 Task: Switch the view layout of your contacts in Outlook.
Action: Mouse moved to (28, 115)
Screenshot: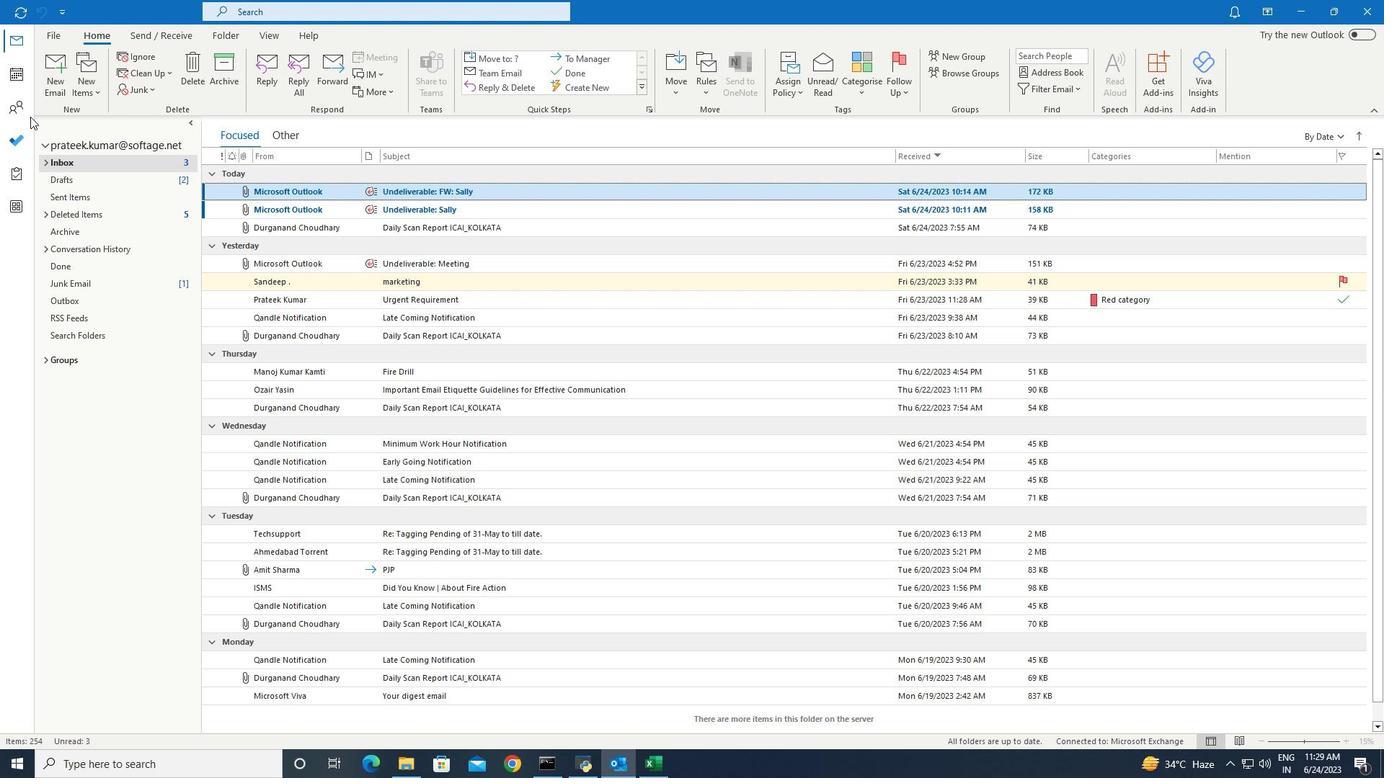 
Action: Mouse pressed left at (28, 115)
Screenshot: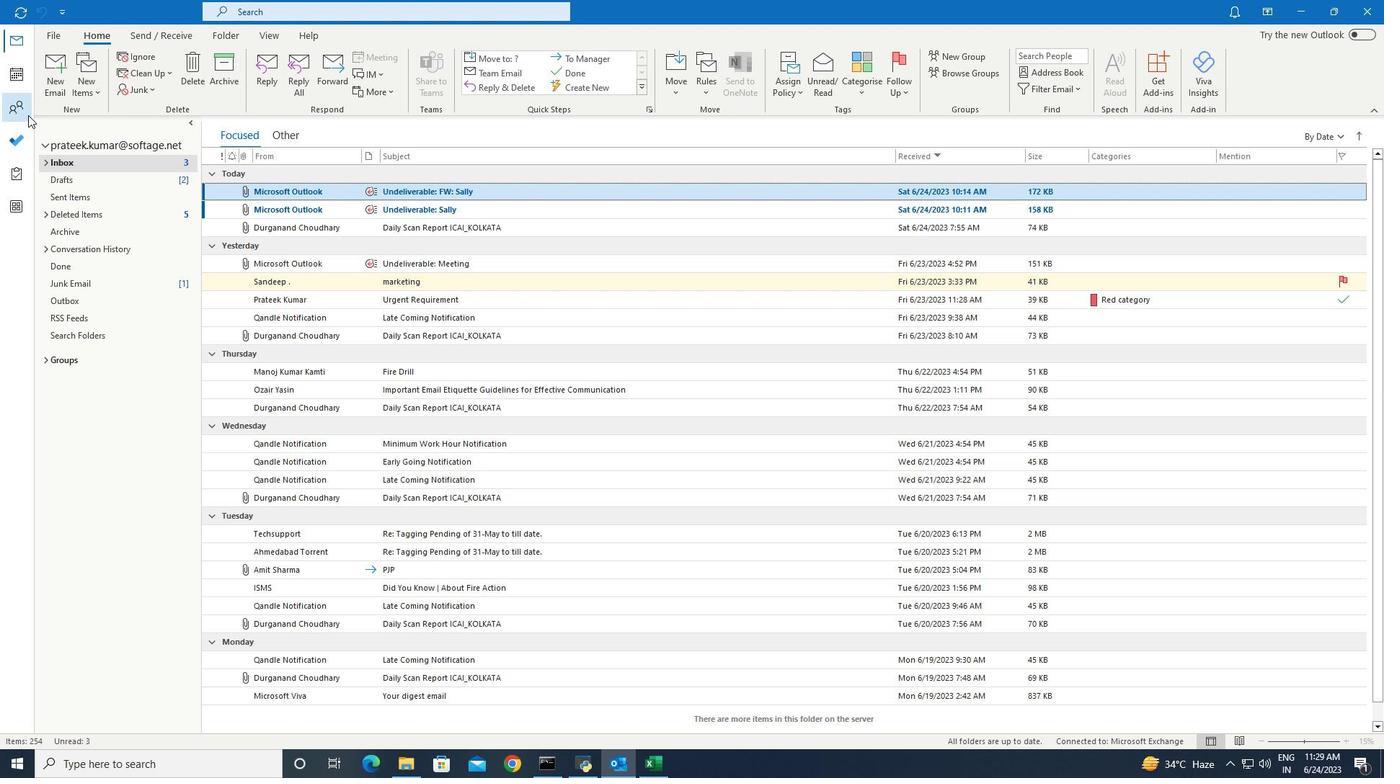 
Action: Mouse moved to (266, 37)
Screenshot: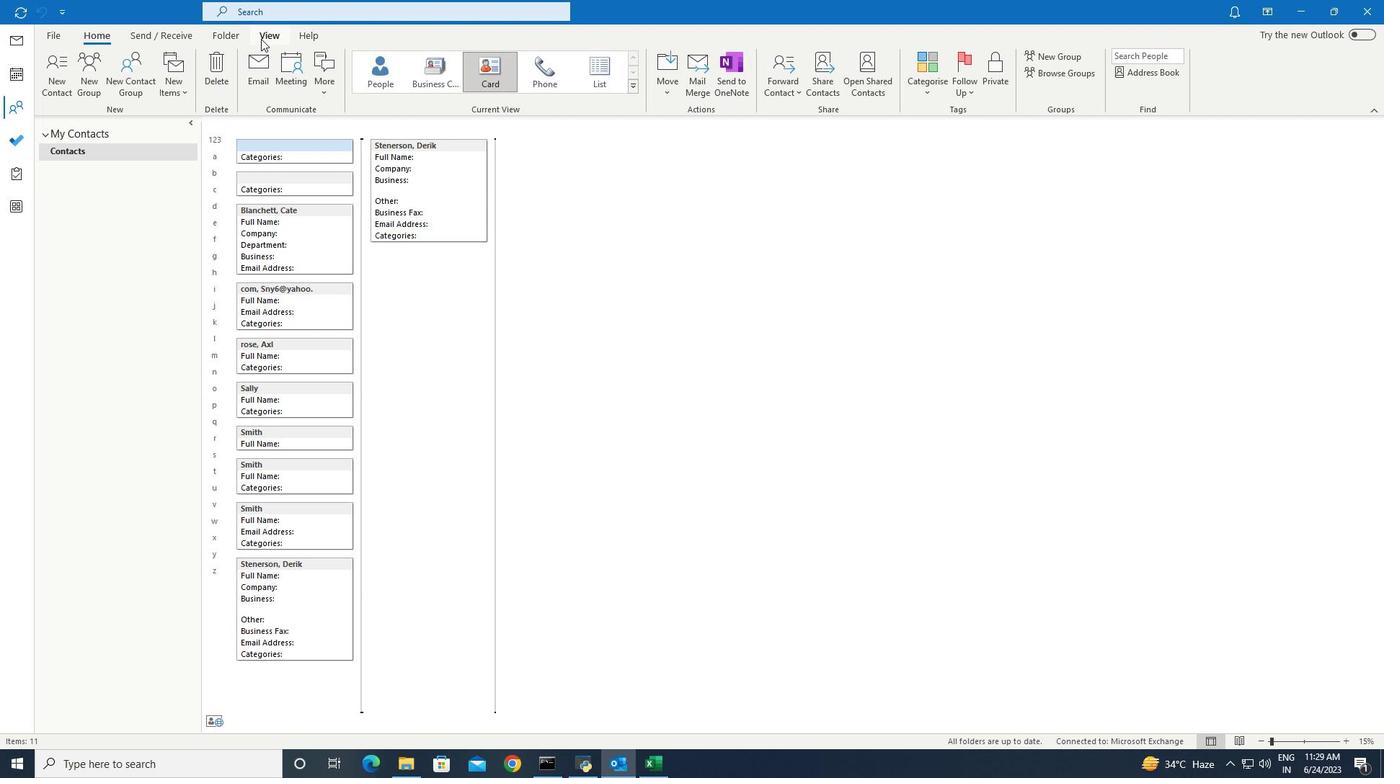 
Action: Mouse pressed left at (266, 37)
Screenshot: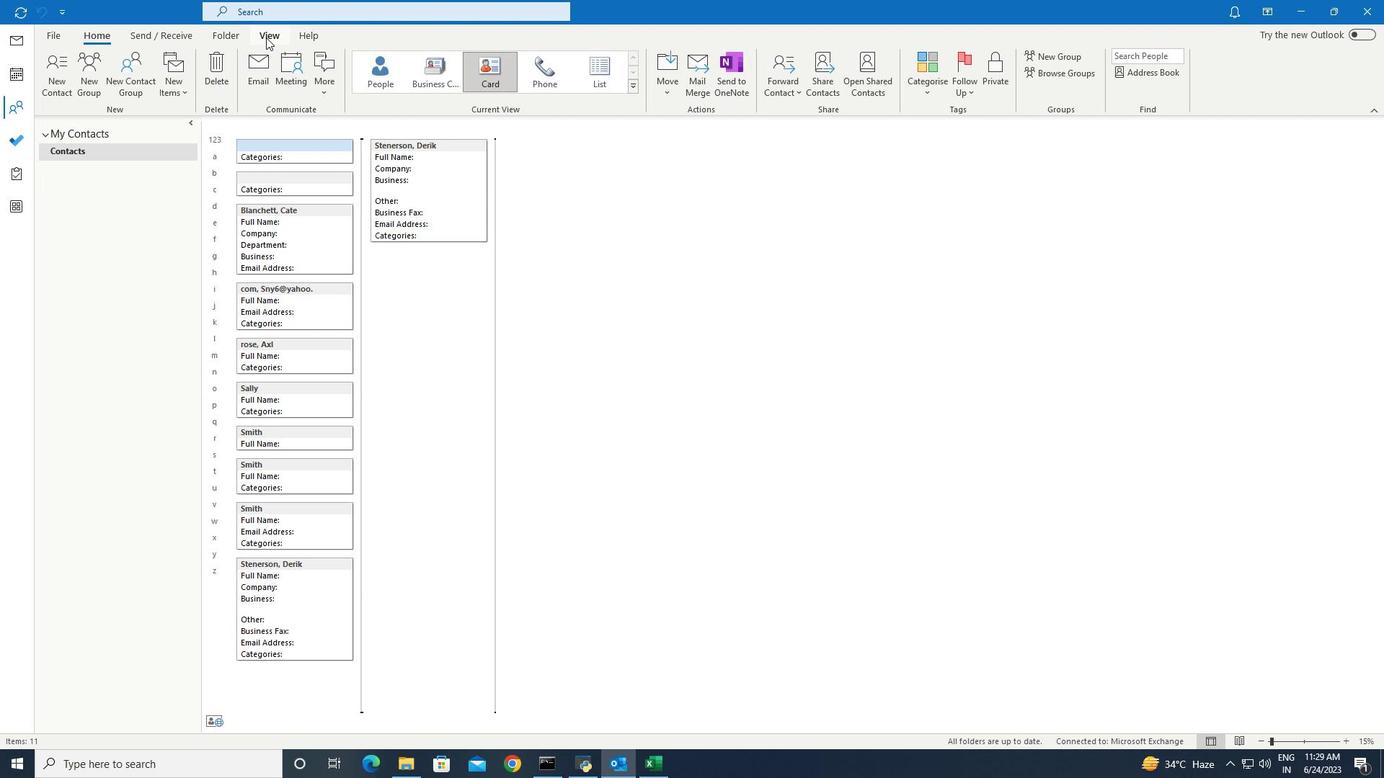 
Action: Mouse moved to (56, 87)
Screenshot: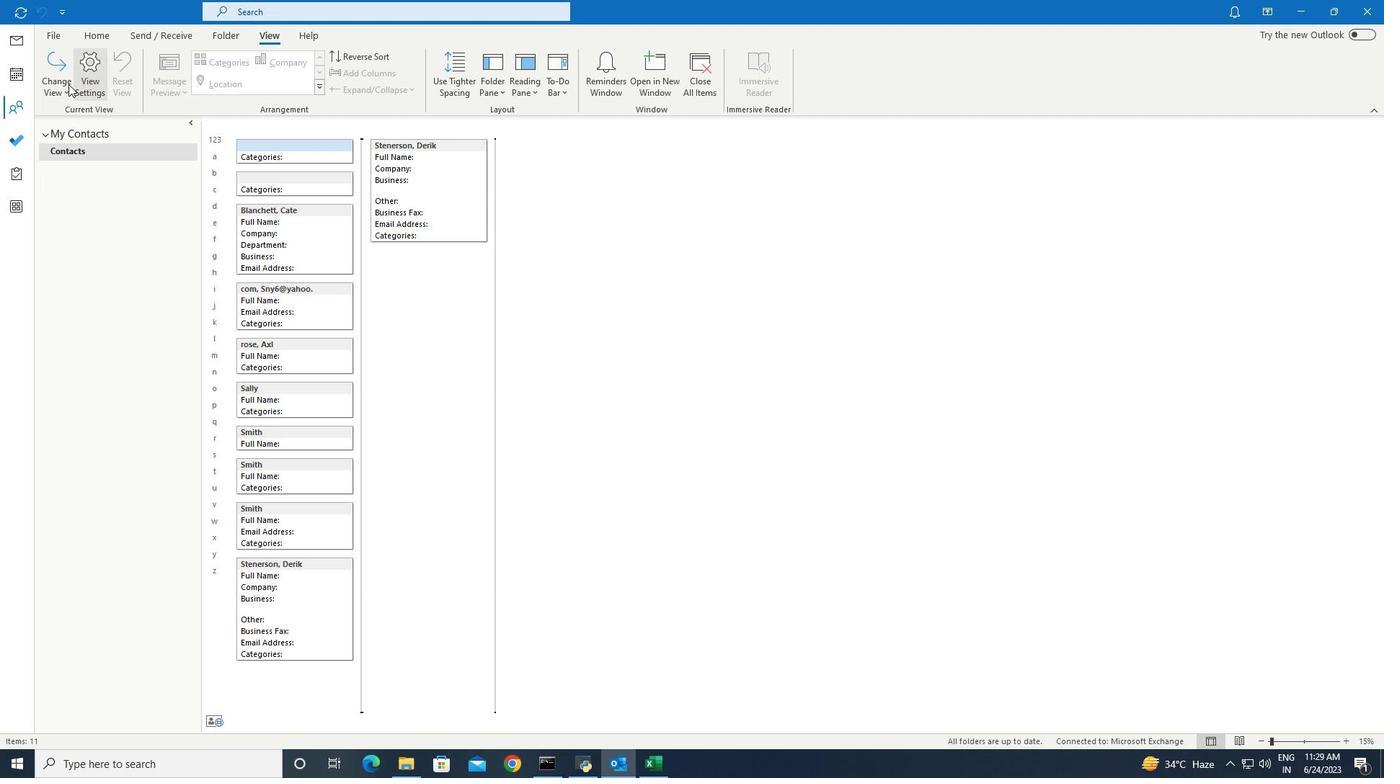 
Action: Mouse pressed left at (56, 87)
Screenshot: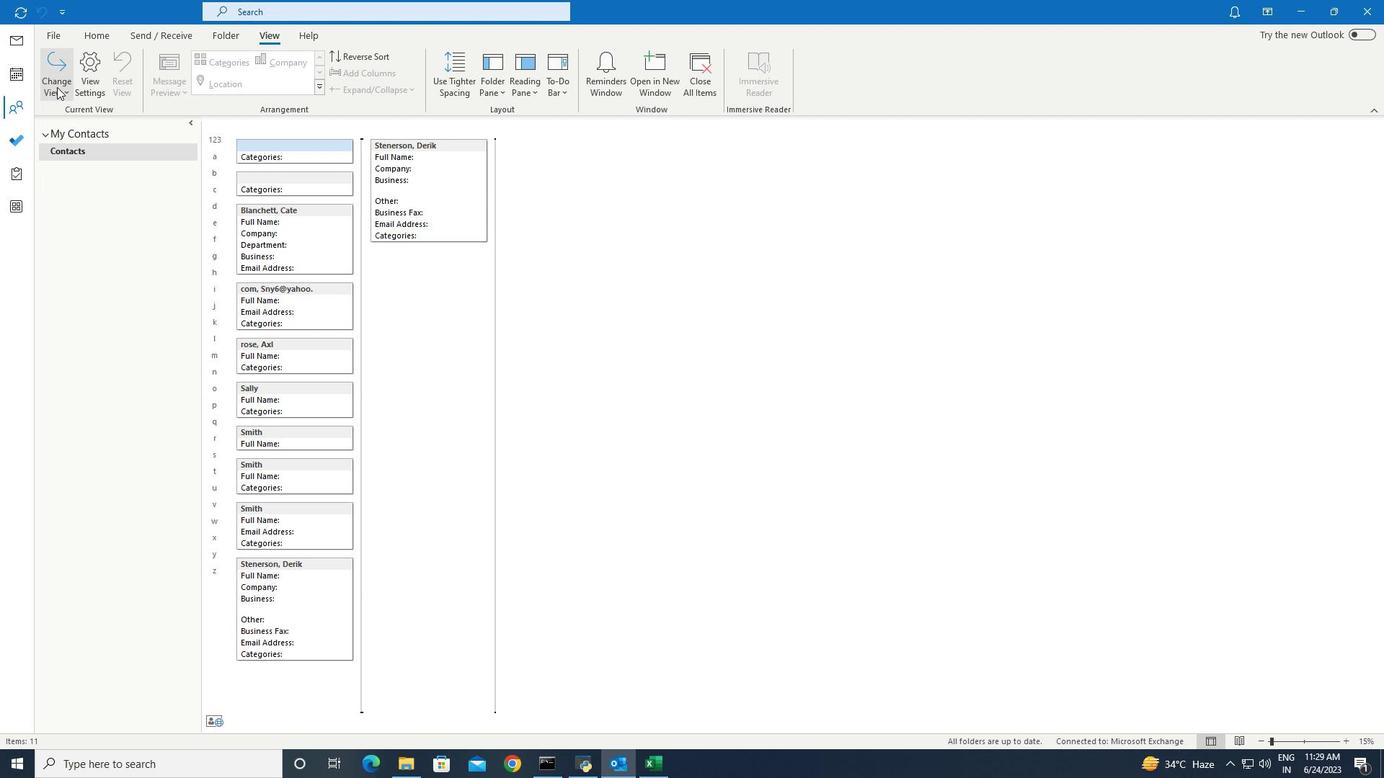 
Action: Mouse moved to (235, 122)
Screenshot: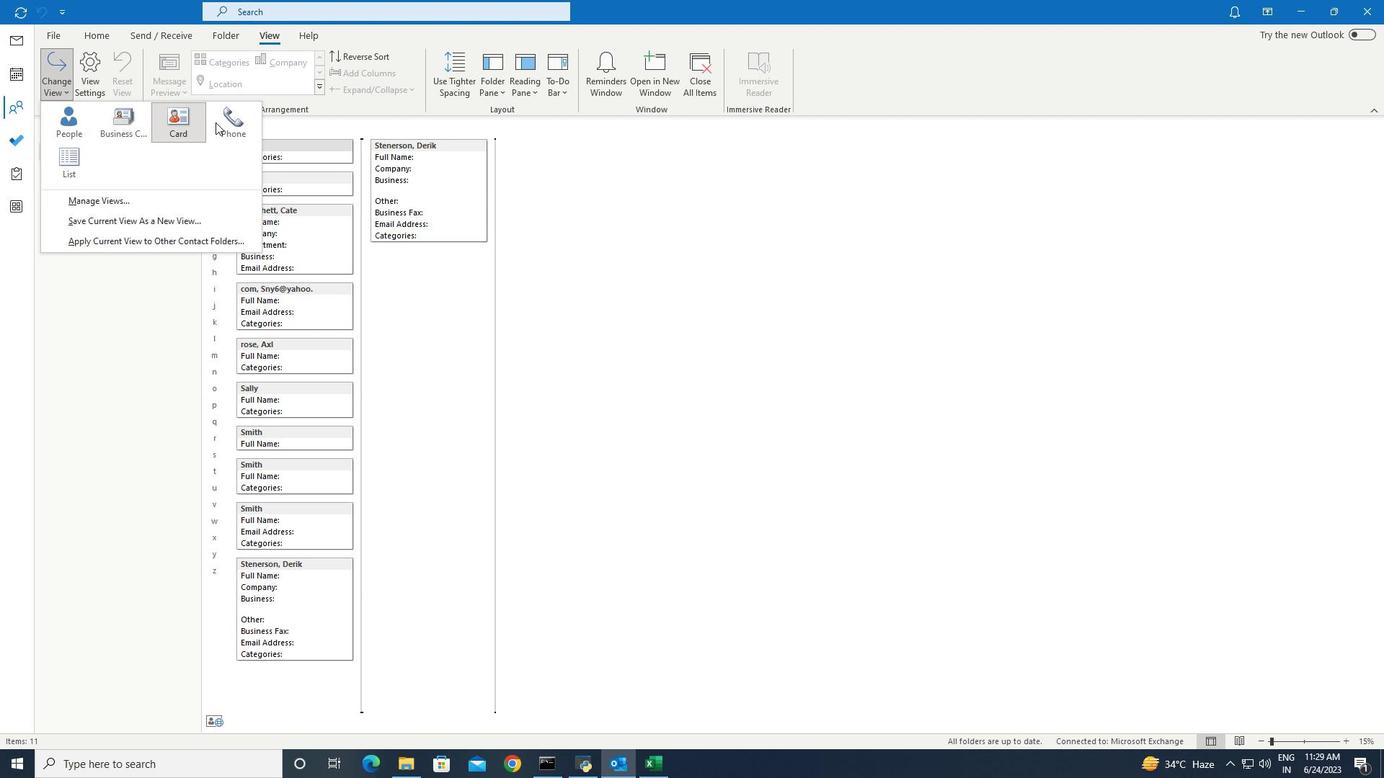 
Action: Mouse pressed left at (235, 122)
Screenshot: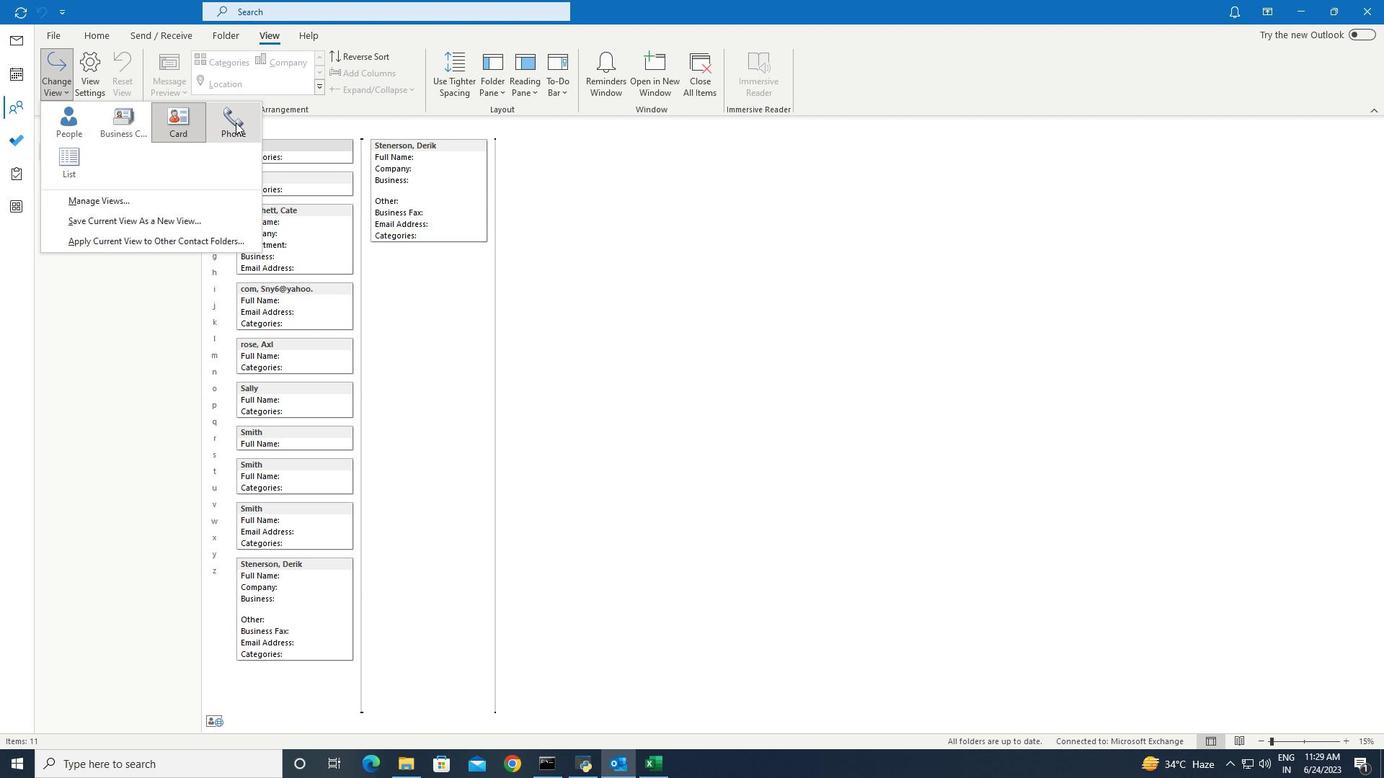 
